 Task: Apply Clip Filter to Romantic
Action: Mouse moved to (675, 265)
Screenshot: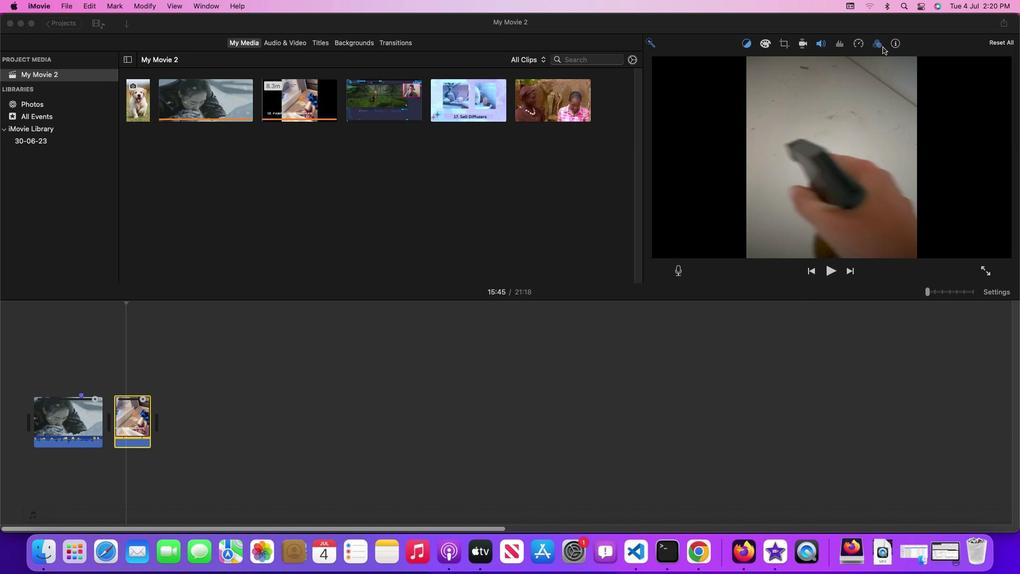 
Action: Mouse pressed left at (675, 265)
Screenshot: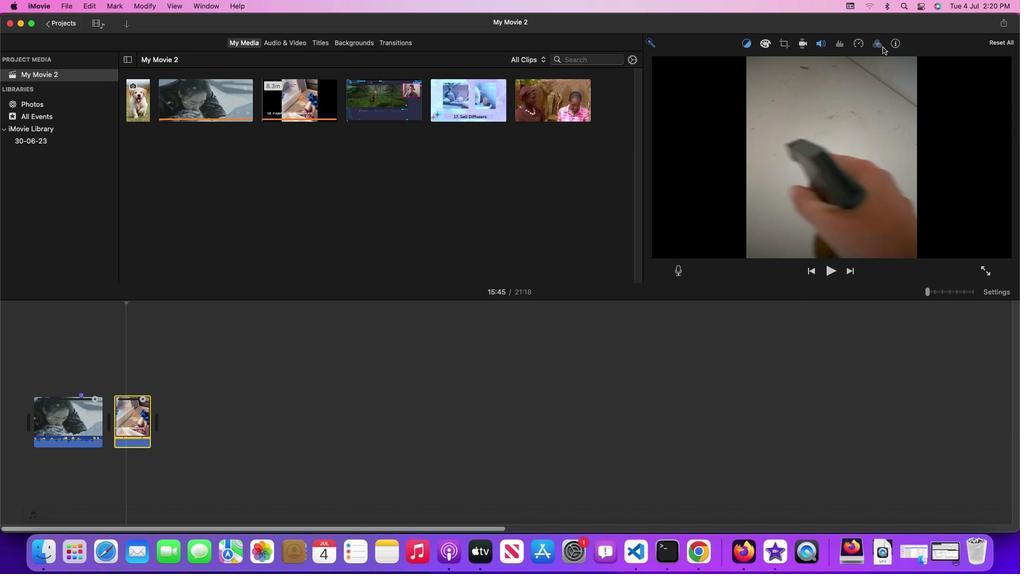 
Action: Mouse moved to (675, 265)
Screenshot: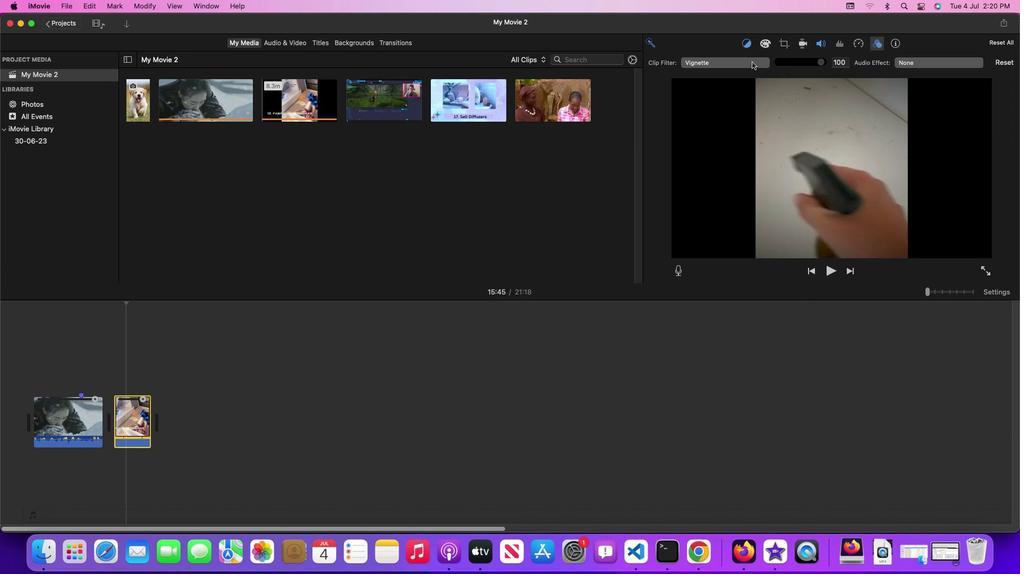 
Action: Mouse pressed left at (675, 265)
Screenshot: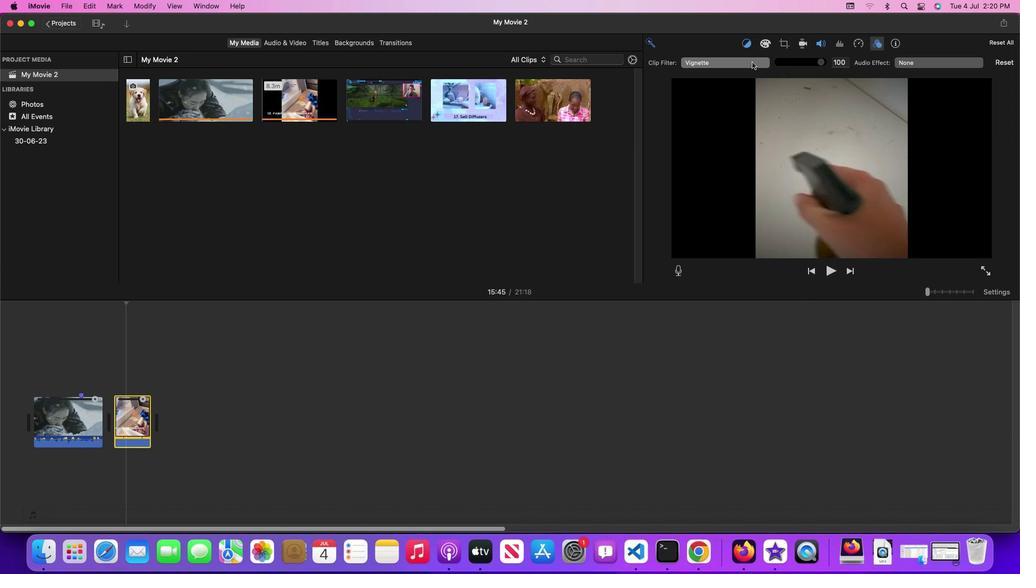 
Action: Mouse moved to (675, 265)
Screenshot: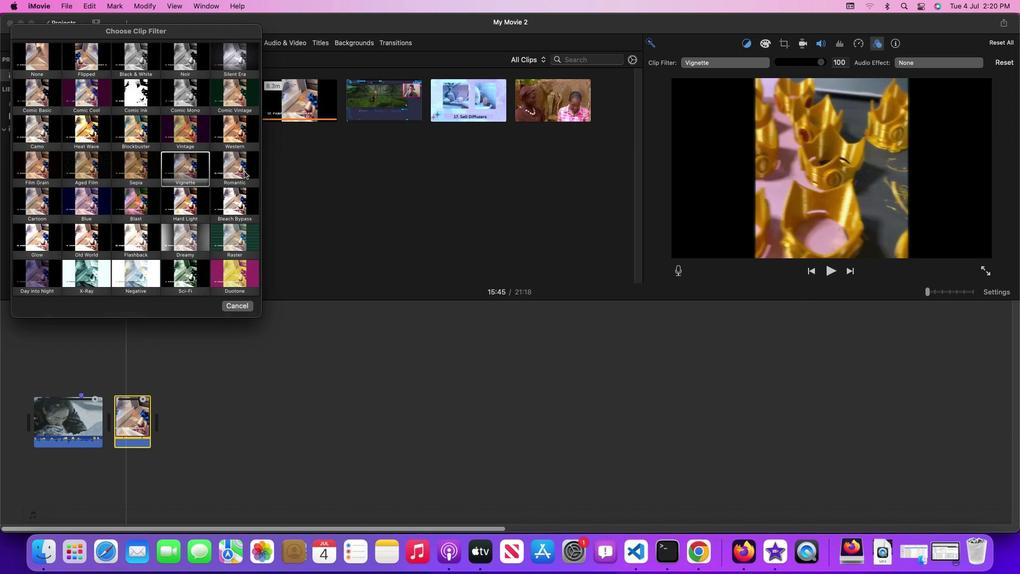
Action: Mouse pressed left at (675, 265)
Screenshot: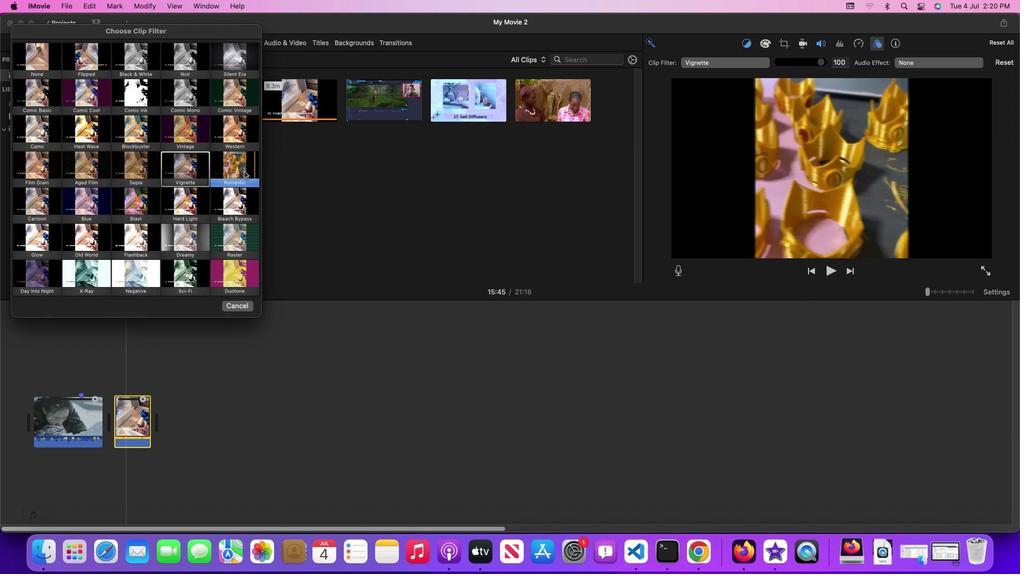 
Action: Mouse moved to (675, 265)
Screenshot: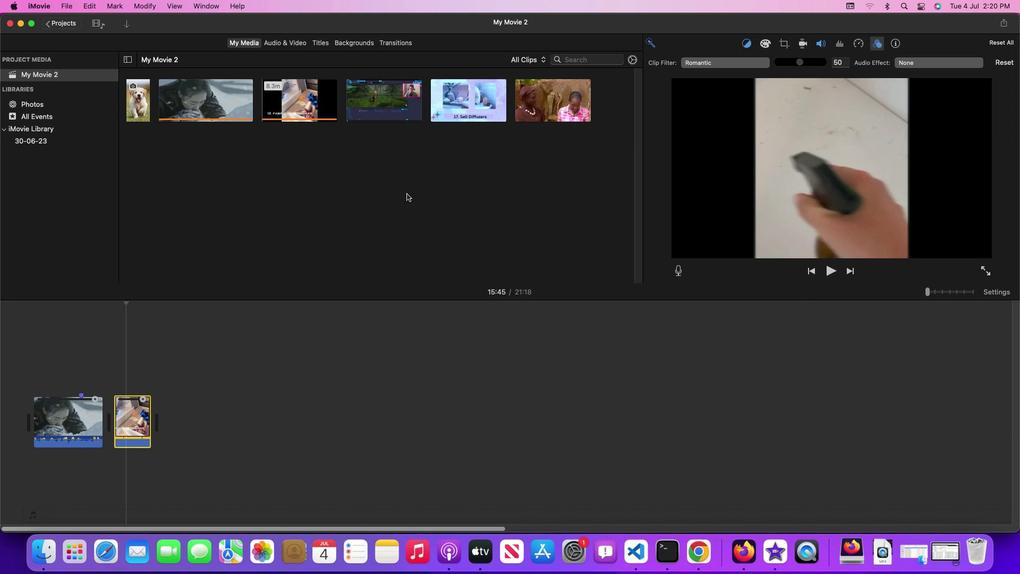 
